 Task: Book a 2-hour genealogy and family history research consultation with an expert genealogist.
Action: Mouse pressed left at (445, 193)
Screenshot: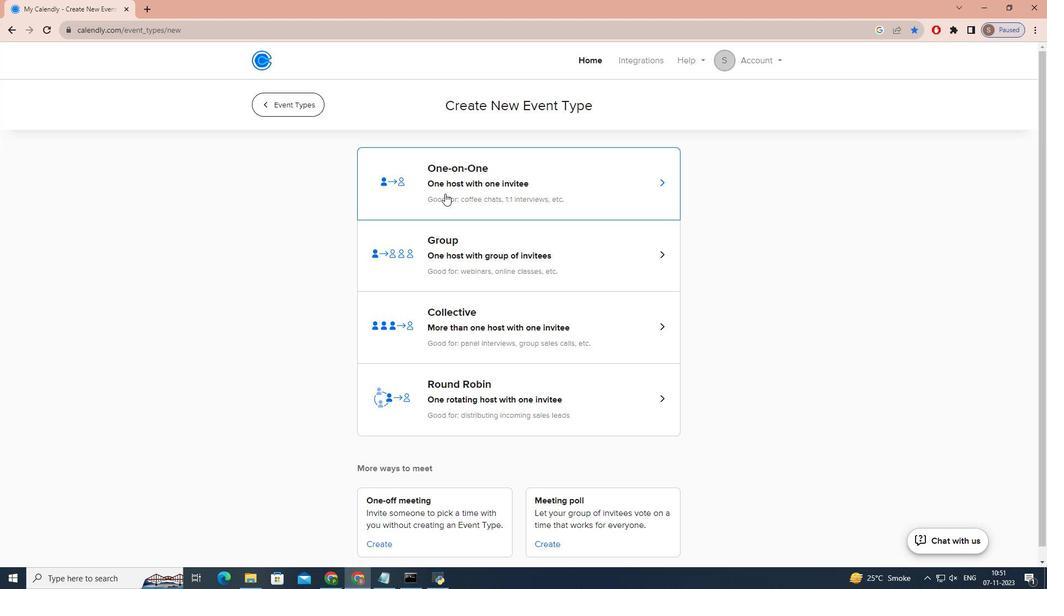 
Action: Mouse moved to (444, 193)
Screenshot: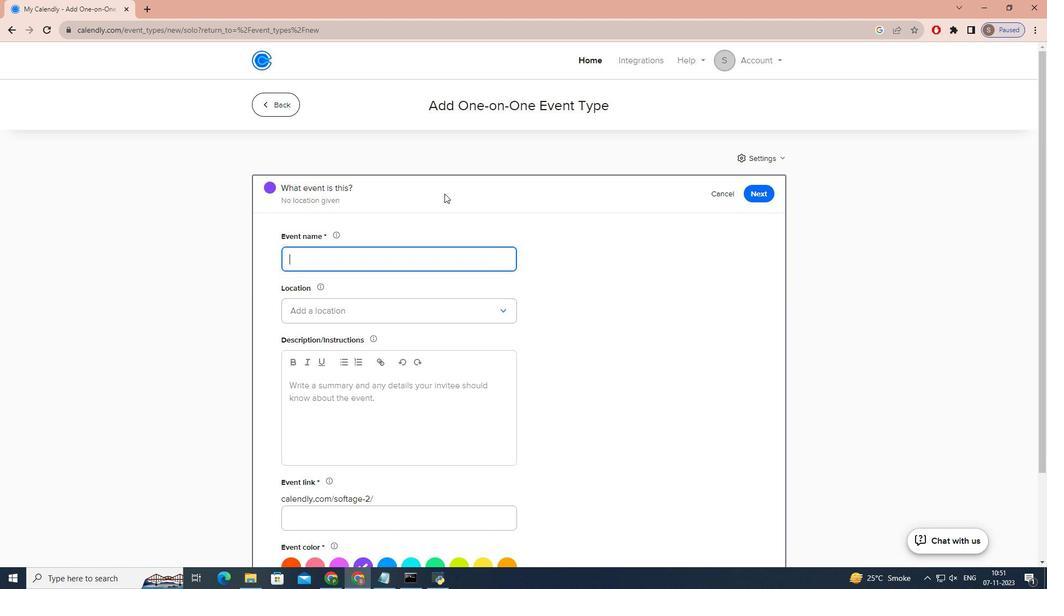 
Action: Key pressed g<Key.caps_lock>ENEALOGY<Key.space>AND<Key.space><Key.caps_lock>f<Key.caps_lock>AMILY<Key.space><Key.caps_lock>h<Key.caps_lock>ISTORY<Key.space><Key.caps_lock>r<Key.caps_lock>ESEARCH<Key.space><Key.caps_lock>c<Key.caps_lock>ONSULTATION
Screenshot: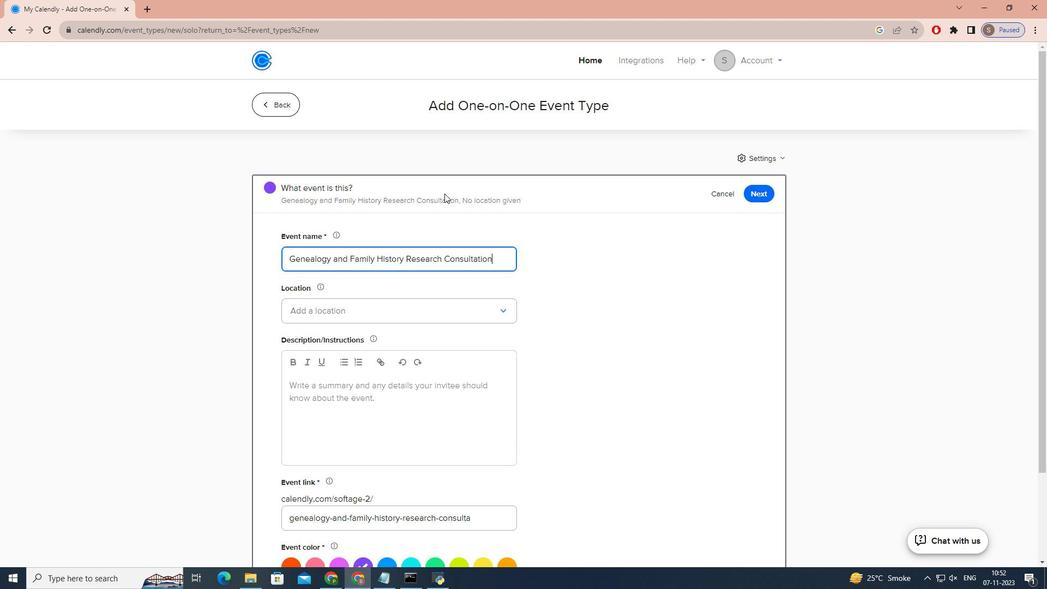 
Action: Mouse moved to (434, 315)
Screenshot: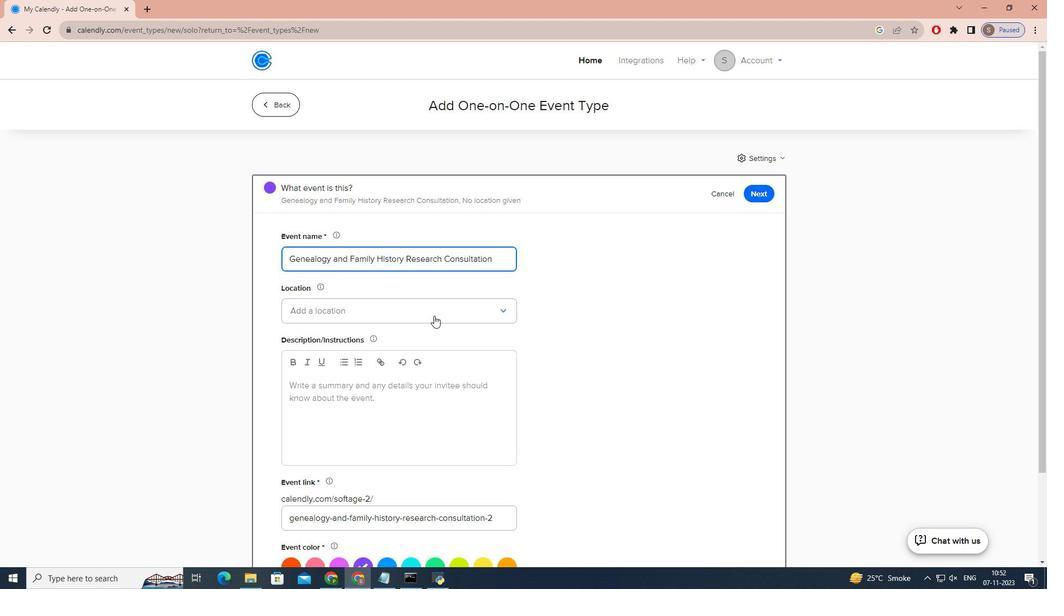 
Action: Mouse pressed left at (434, 315)
Screenshot: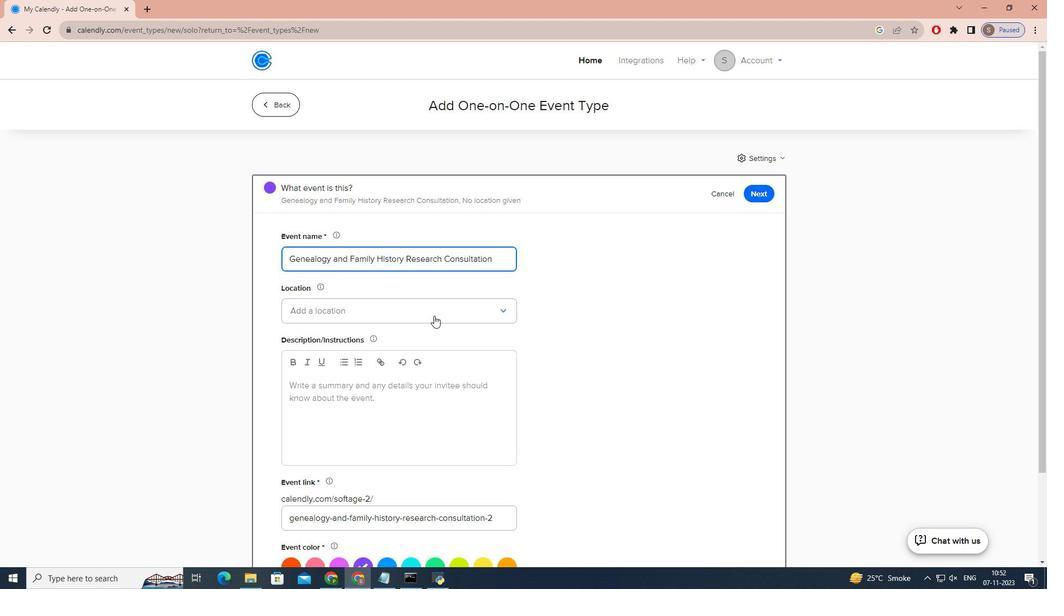 
Action: Mouse moved to (417, 353)
Screenshot: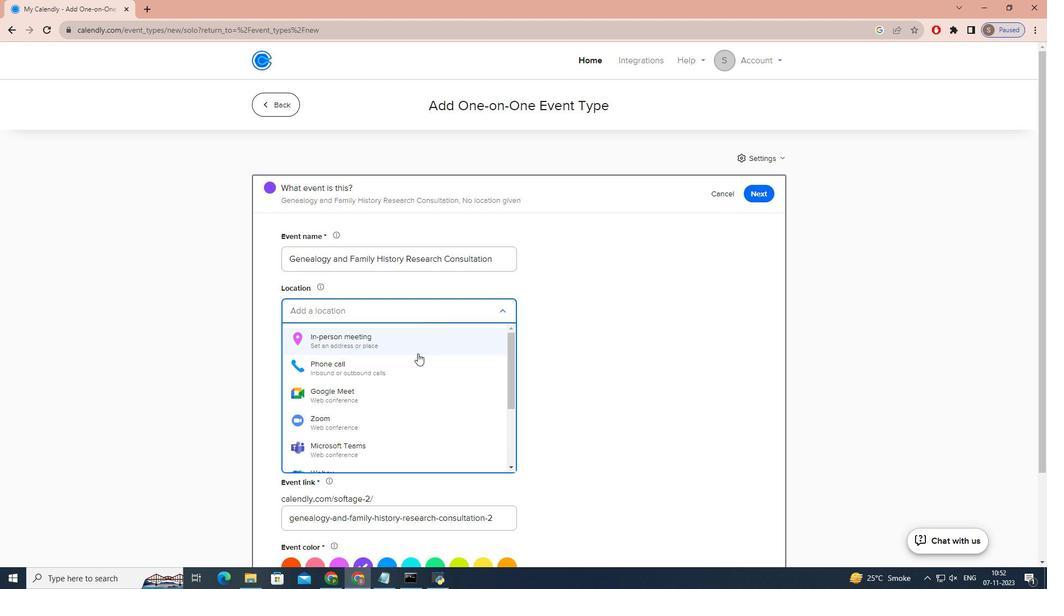 
Action: Mouse pressed left at (417, 353)
Screenshot: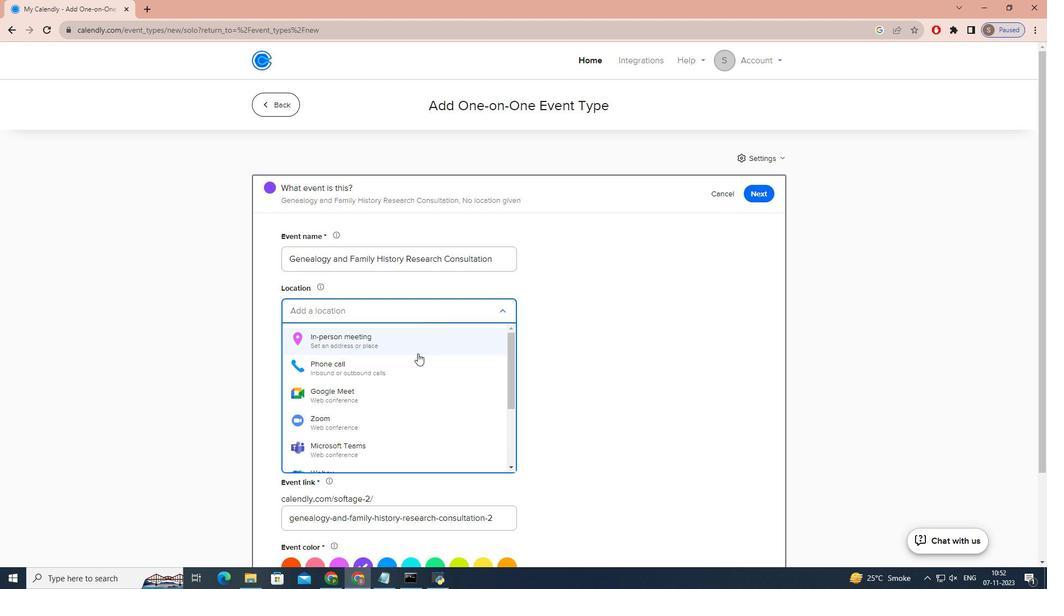 
Action: Mouse moved to (469, 179)
Screenshot: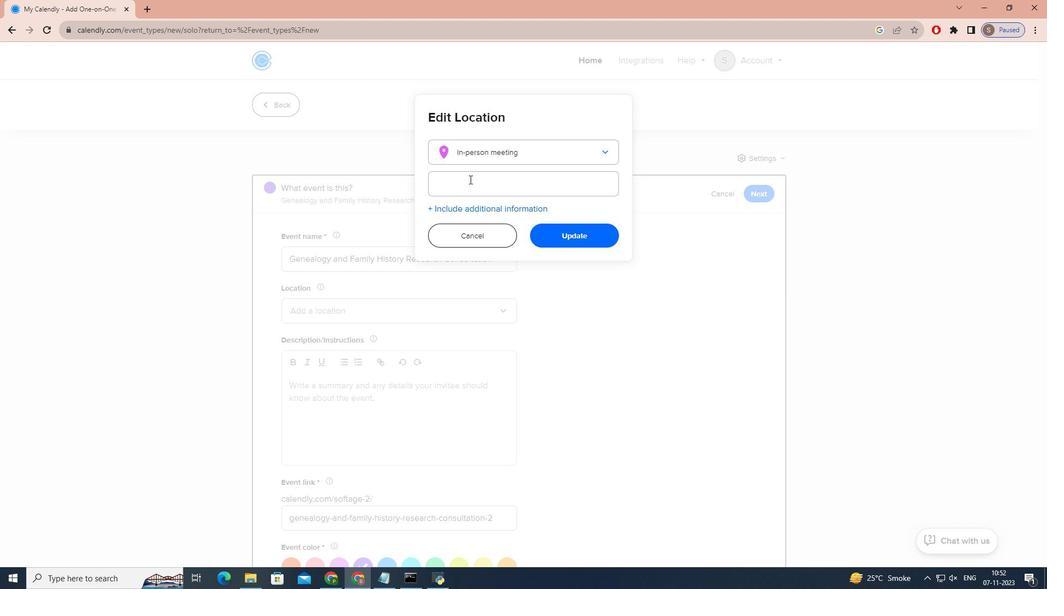 
Action: Mouse pressed left at (469, 179)
Screenshot: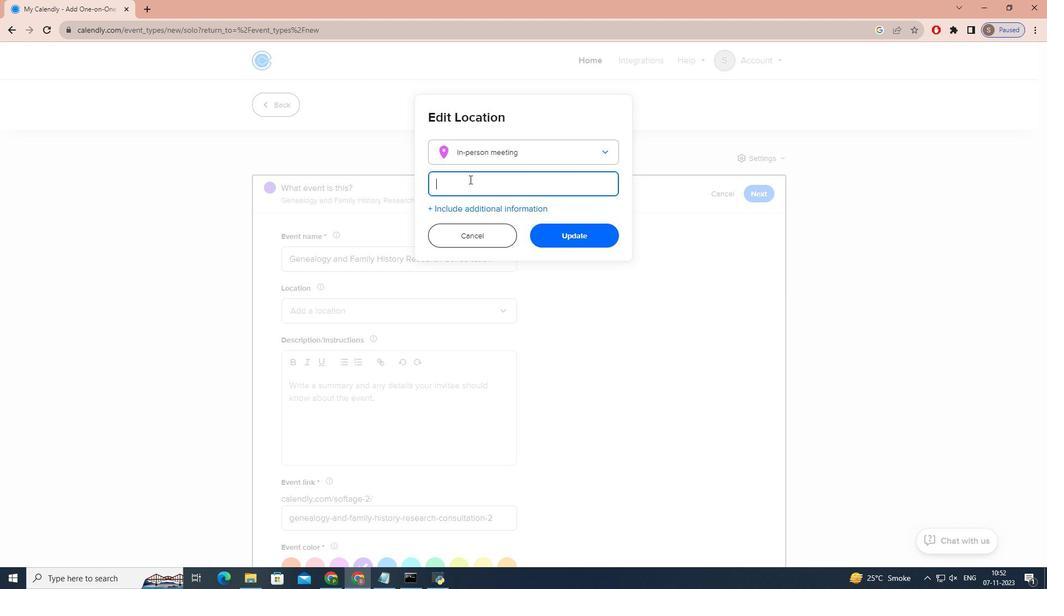 
Action: Key pressed <Key.caps_lock>n<Key.caps_lock>EW<Key.space><Key.caps_lock>e<Key.caps_lock>NGLAND<Key.space><Key.caps_lock>h<Key.caps_lock>ISTORIC<Key.space><Key.caps_lock>g<Key.caps_lock>ENEALOGICAL<Key.space><Key.caps_lock>s<Key.caps_lock>OCIETY,<Key.space><Key.caps_lock>b<Key.caps_lock>OSTON,<Key.space><Key.caps_lock>m<Key.caps_lock>ASSACHUSETTS,<Key.space><Key.caps_lock>usa
Screenshot: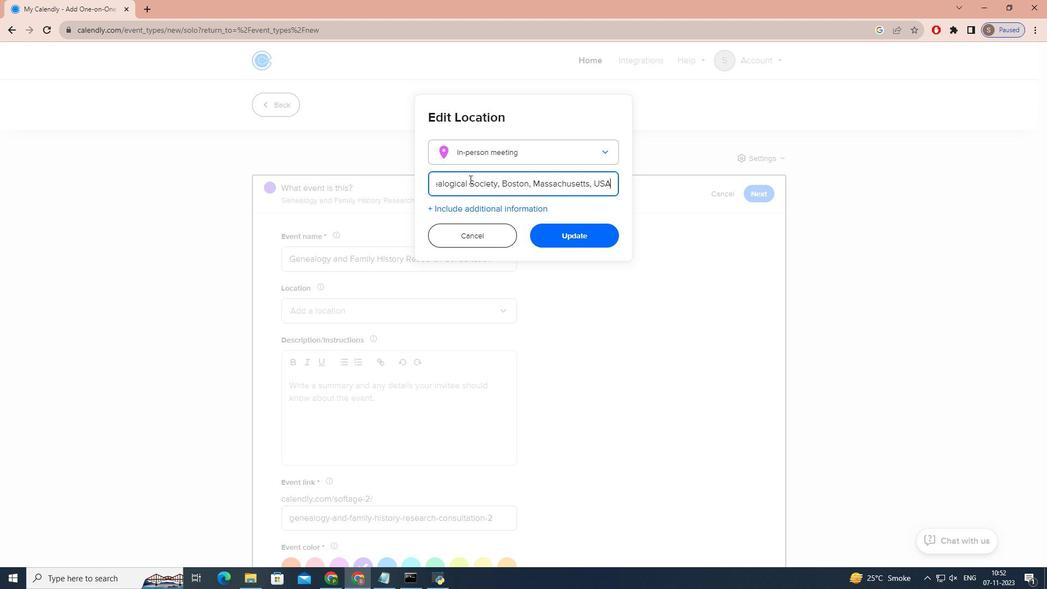 
Action: Mouse moved to (559, 227)
Screenshot: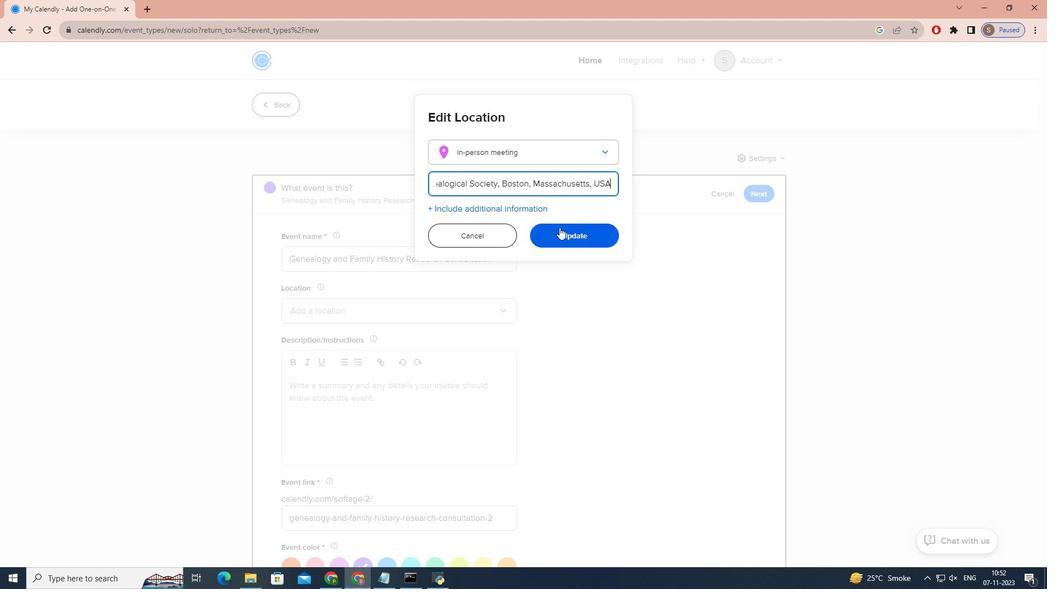 
Action: Mouse pressed left at (559, 227)
Screenshot: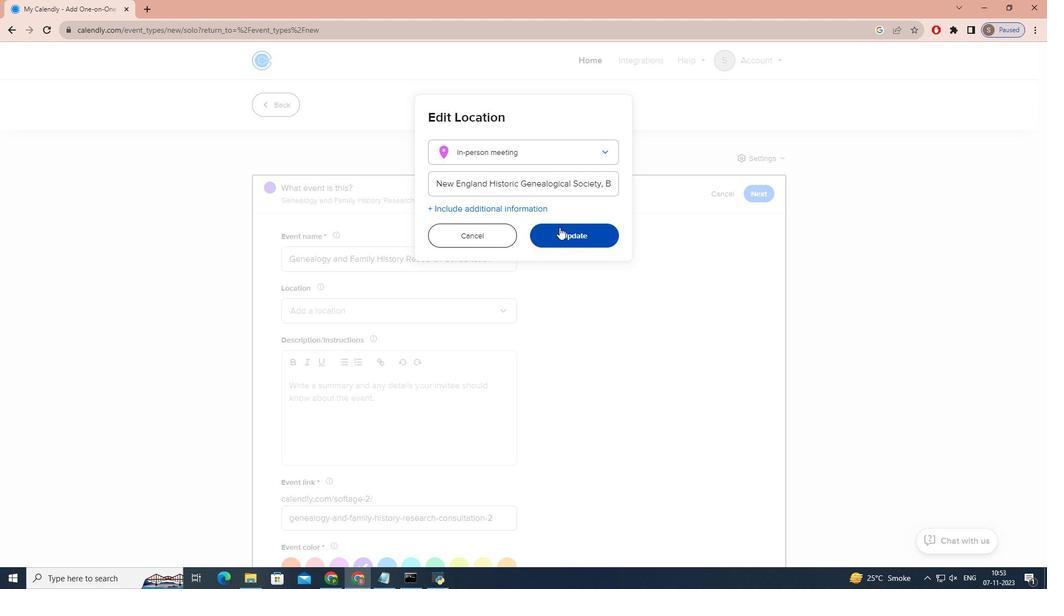 
Action: Mouse moved to (463, 438)
Screenshot: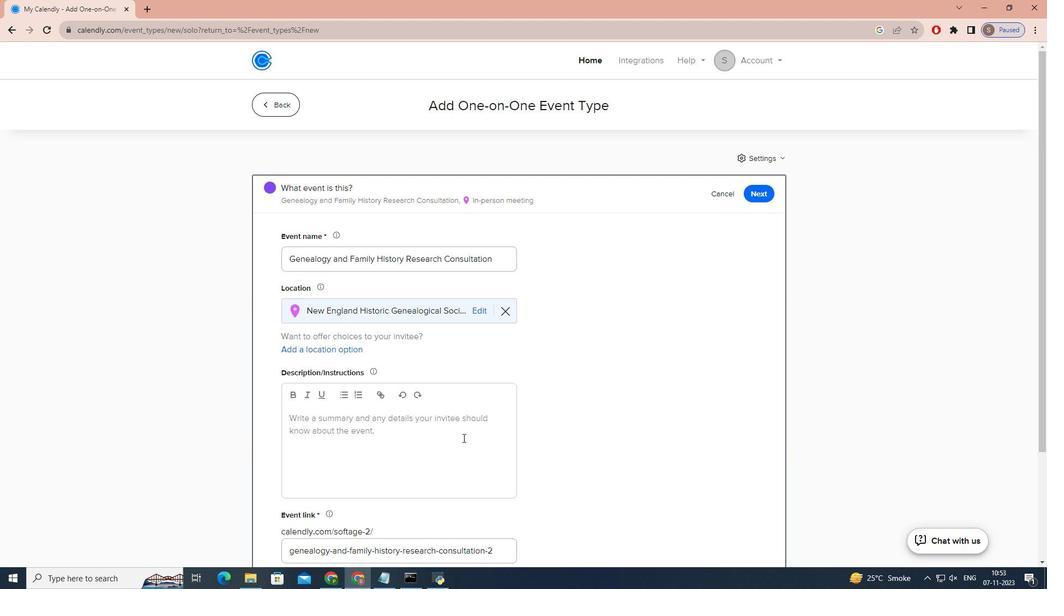 
Action: Mouse pressed left at (463, 438)
Screenshot: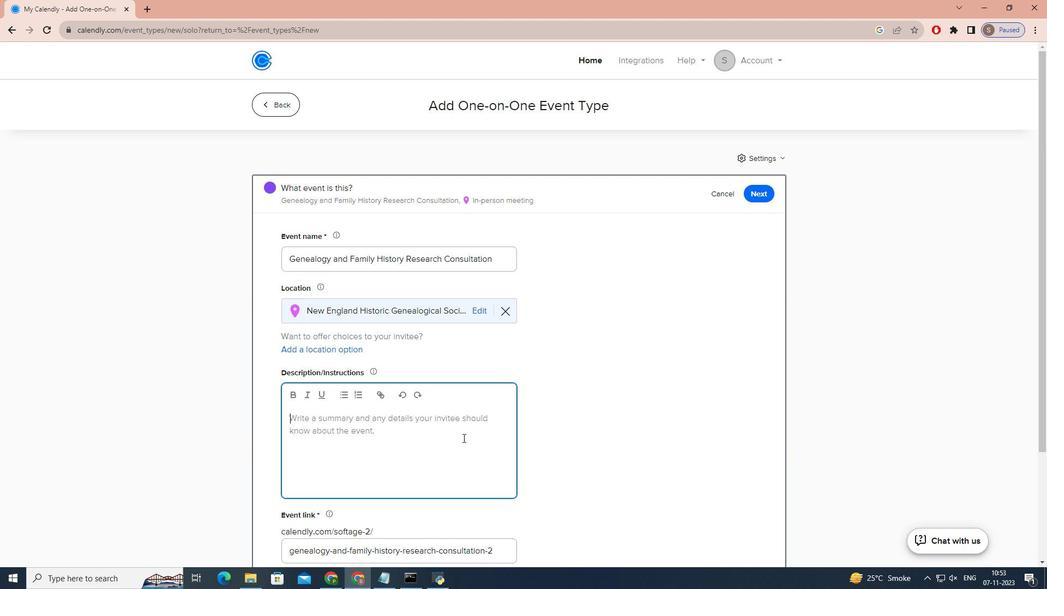 
Action: Mouse moved to (463, 438)
Screenshot: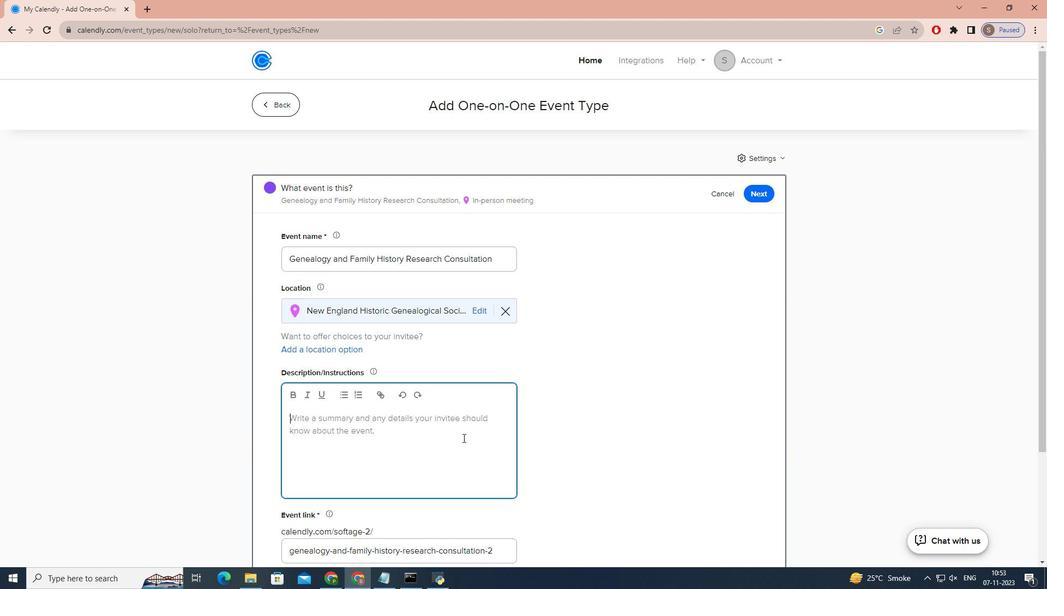 
Action: Key pressed j<Key.caps_lock>OIN<Key.space>US<Key.space>FOR<Key.space>A<Key.space>PERSONALIZED<Key.space>S<Key.backspace>CONSULTATION<Key.space>WITH<Key.space>A<Key.space>SEASONED<Key.space>GENEALOGIST<Key.space>TO<Key.space>UNLOCK<Key.space>THE<Key.space>MYSTERIES<Key.space>OF<Key.space>YOUR<Key.space>FAMILY<Key.space>HISTORY<Key.space>AND<Key.space>BUILD<Key.space>YOUR<Key.space>FAMILY<Key.space>TREE.<Key.space><Key.caps_lock>w<Key.caps_lock>HETHER<Key.space>YOU<Key.space>ARE<Key.space>JUST<Key.space>STARTING<Key.space>YOUR<Key.space>GENEO<Key.backspace><Key.backspace>EALOGICAL<Key.space>JOURNEY<Key.space>OR<Key.space>NEED<Key.space>HELP<Key.space>WITH<Key.space>A<Key.space>SPECIFIC<Key.space>RESEARCH<Key.space>CHALLENEGE<Key.backspace><Key.backspace><Key.backspace>GES,<Key.space>OUR<Key.space>EXPERT<Key.space>WILL<Key.space>GUIDE<Key.space>YOU<Key.space>THROUGH<Key.space>THE<Key.space>PROCESS,<Key.space>OFFERING<Key.space>TAILORED<Key.space>ADVICE,<Key.space>RESEARCH<Key.space>STRATEGIES,<Key.space>AND<Key.space>ACCESS<Key.space>TO<Key.space>VALUABLE<Key.space>RESOURCES.<Key.space>
Screenshot: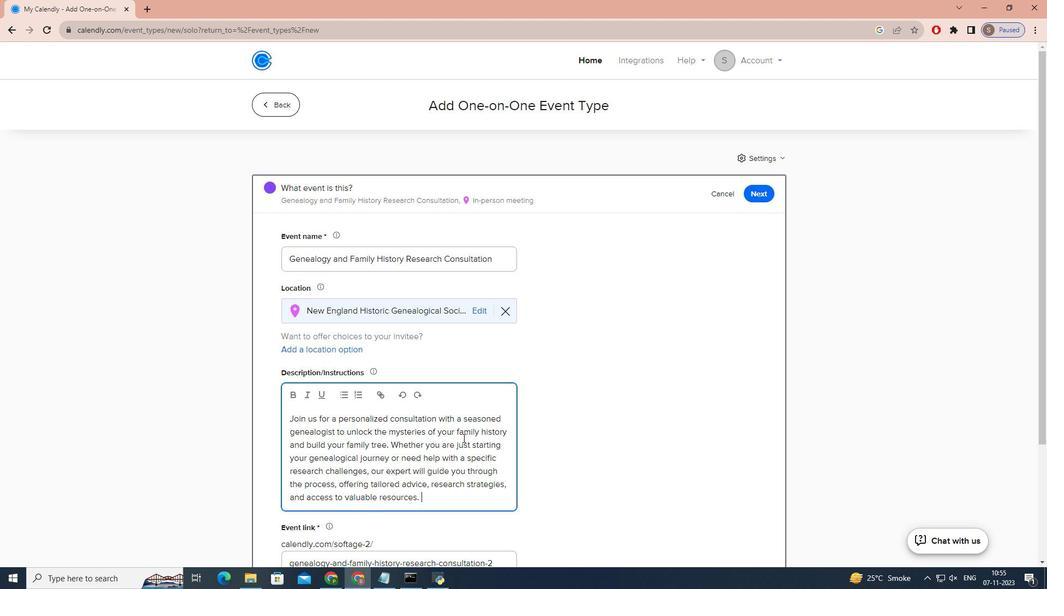
Action: Mouse scrolled (463, 437) with delta (0, 0)
Screenshot: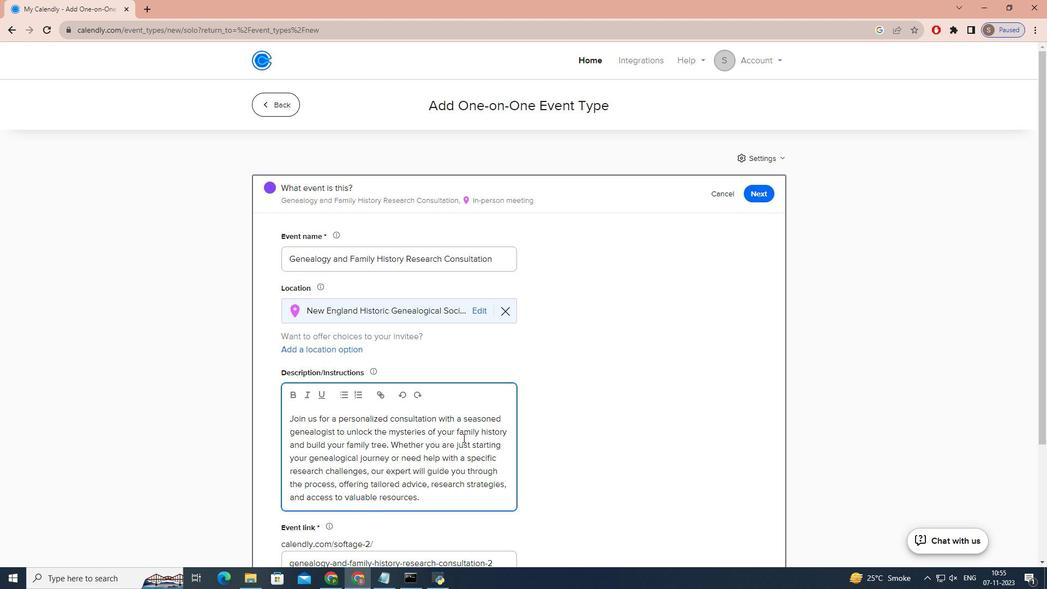 
Action: Mouse scrolled (463, 437) with delta (0, 0)
Screenshot: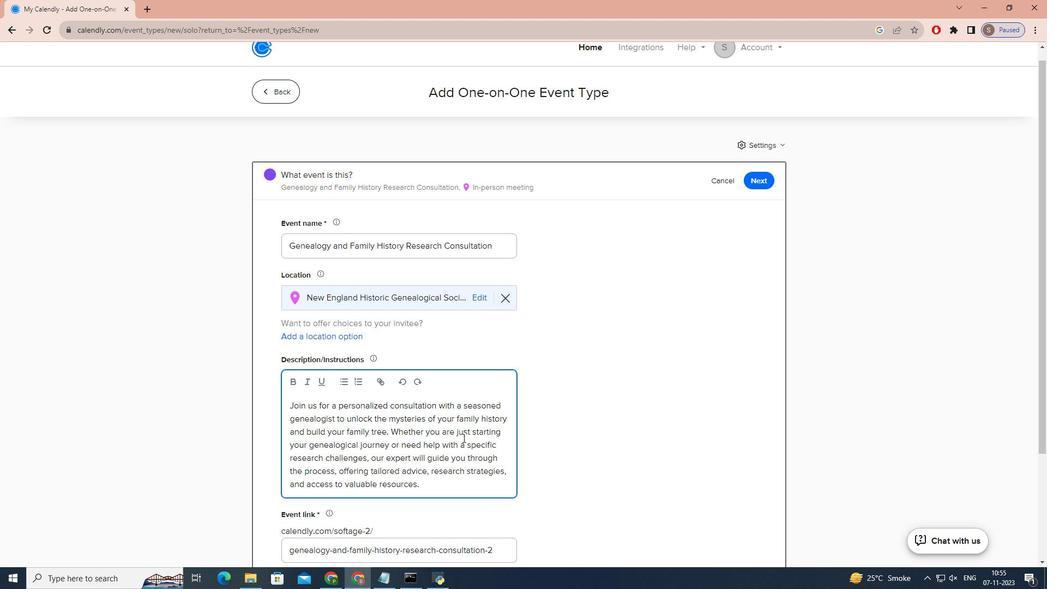 
Action: Mouse scrolled (463, 437) with delta (0, 0)
Screenshot: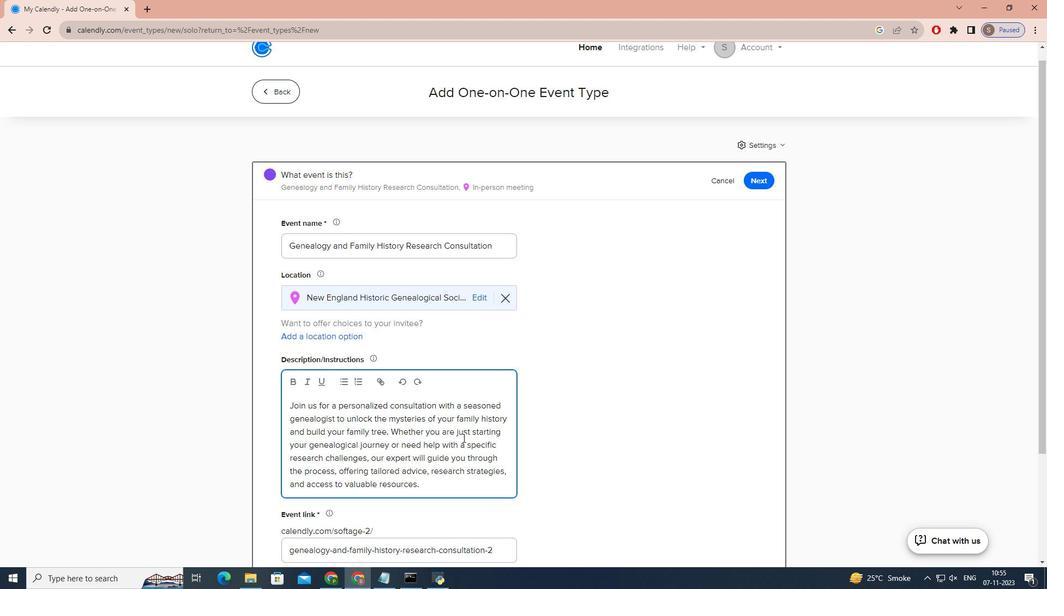 
Action: Mouse scrolled (463, 437) with delta (0, 0)
Screenshot: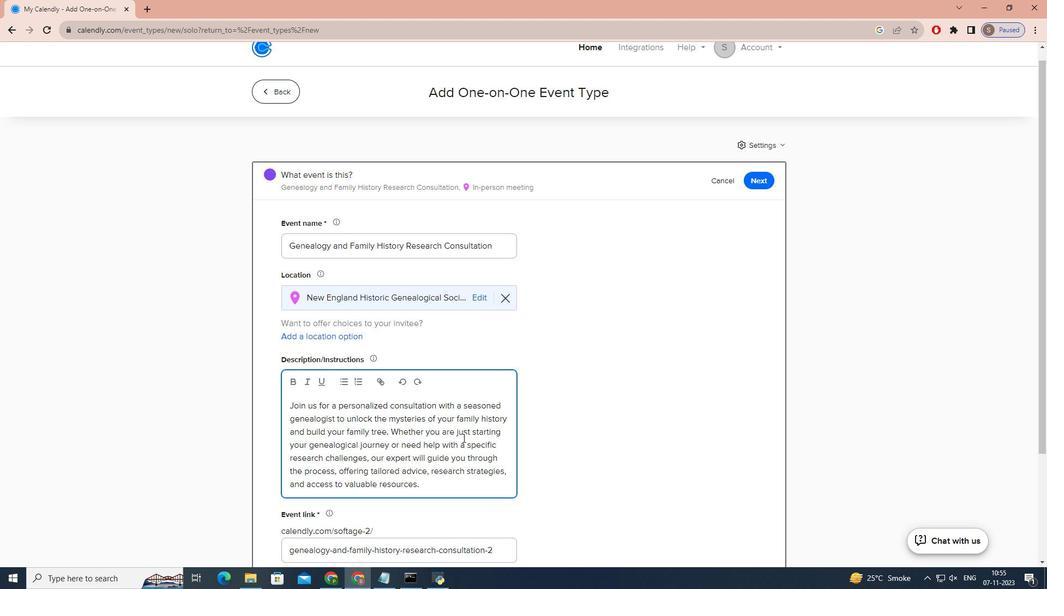 
Action: Mouse scrolled (463, 437) with delta (0, 0)
Screenshot: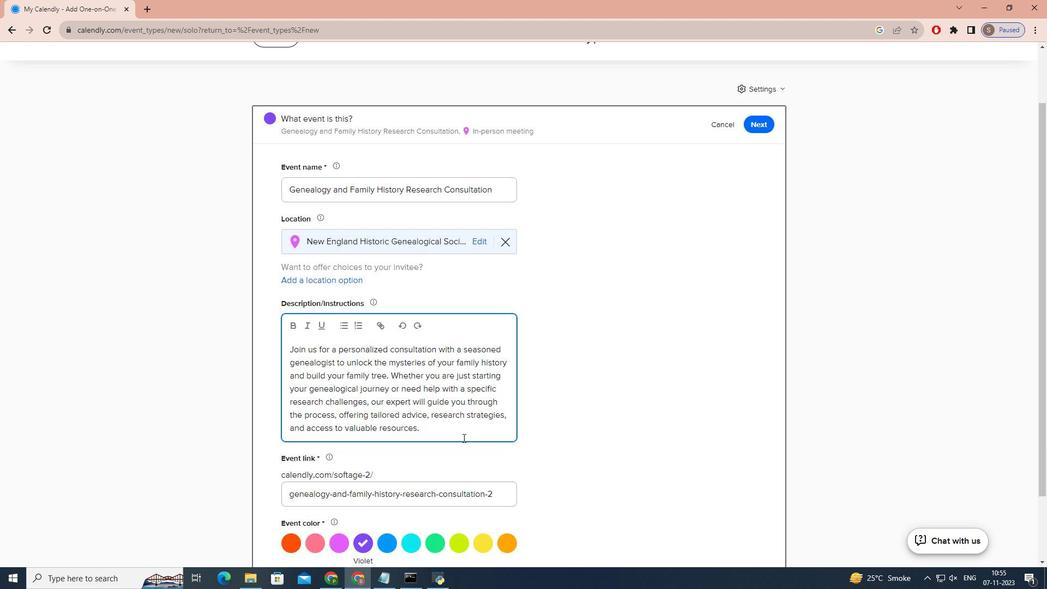 
Action: Mouse scrolled (463, 437) with delta (0, 0)
Screenshot: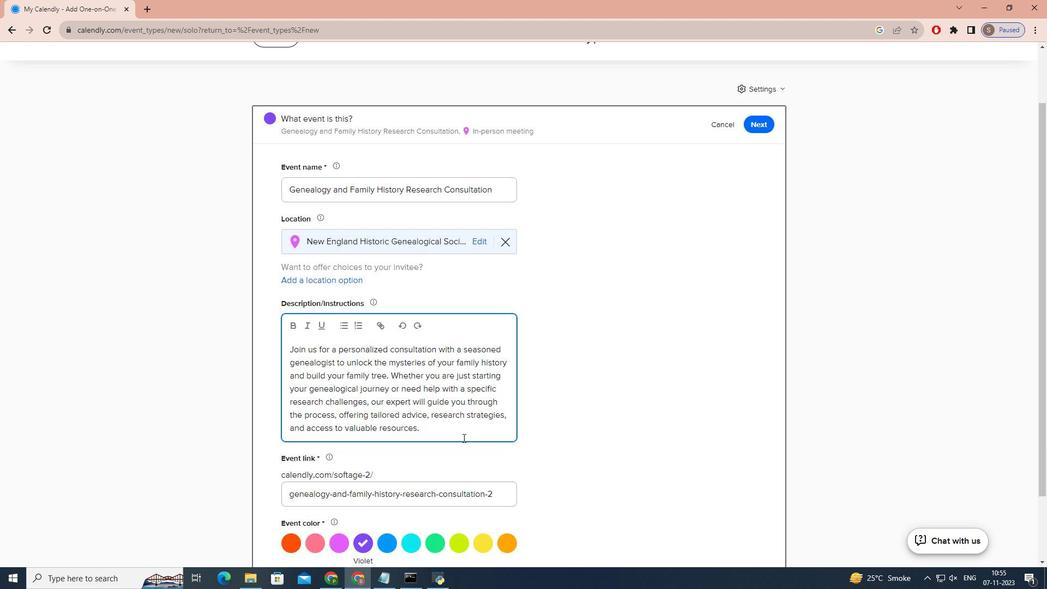 
Action: Mouse moved to (314, 461)
Screenshot: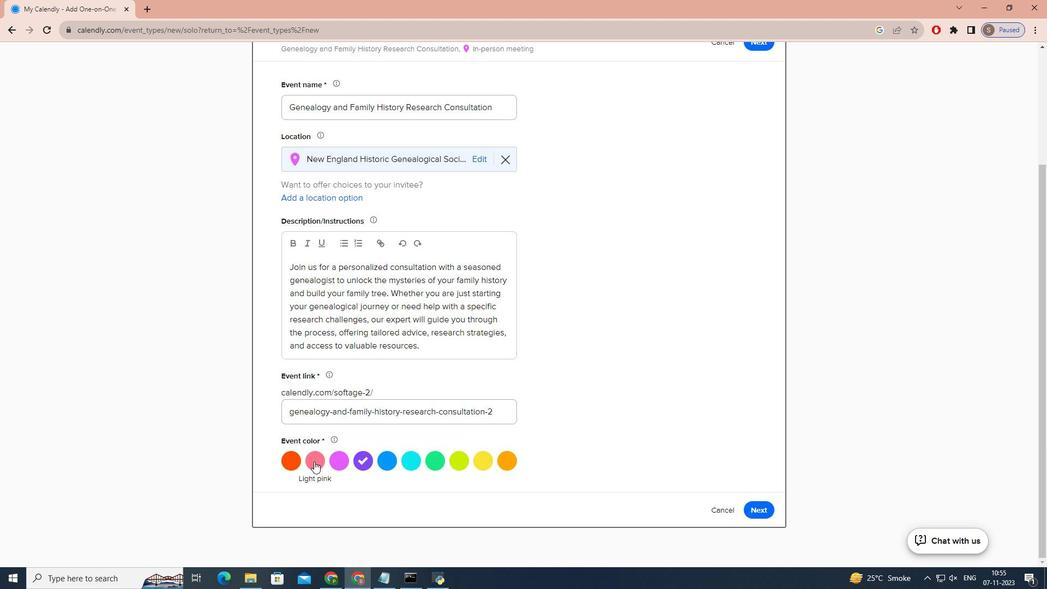 
Action: Mouse pressed left at (314, 461)
Screenshot: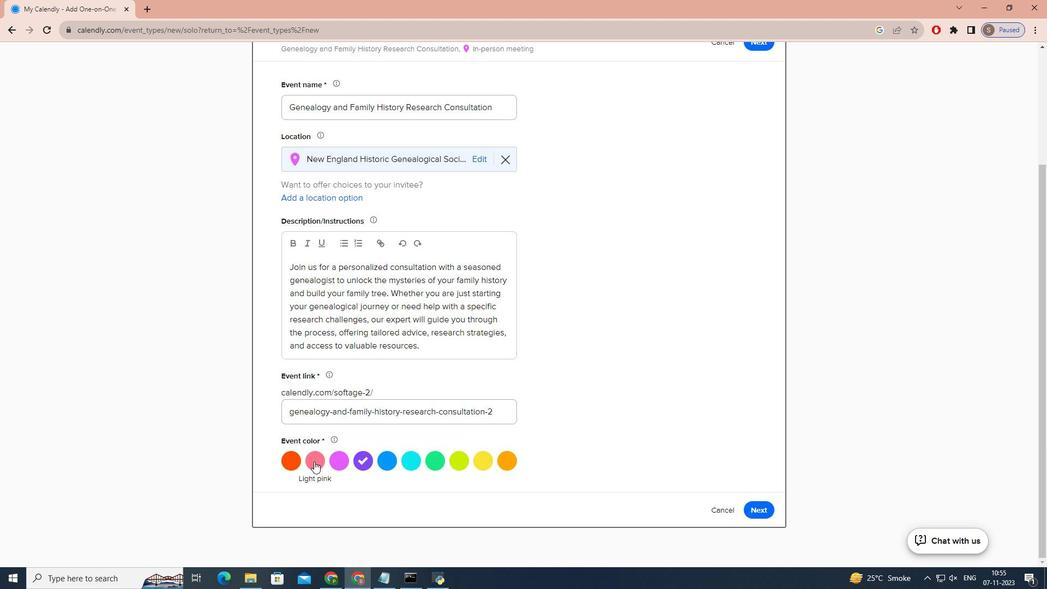 
Action: Mouse moved to (753, 507)
Screenshot: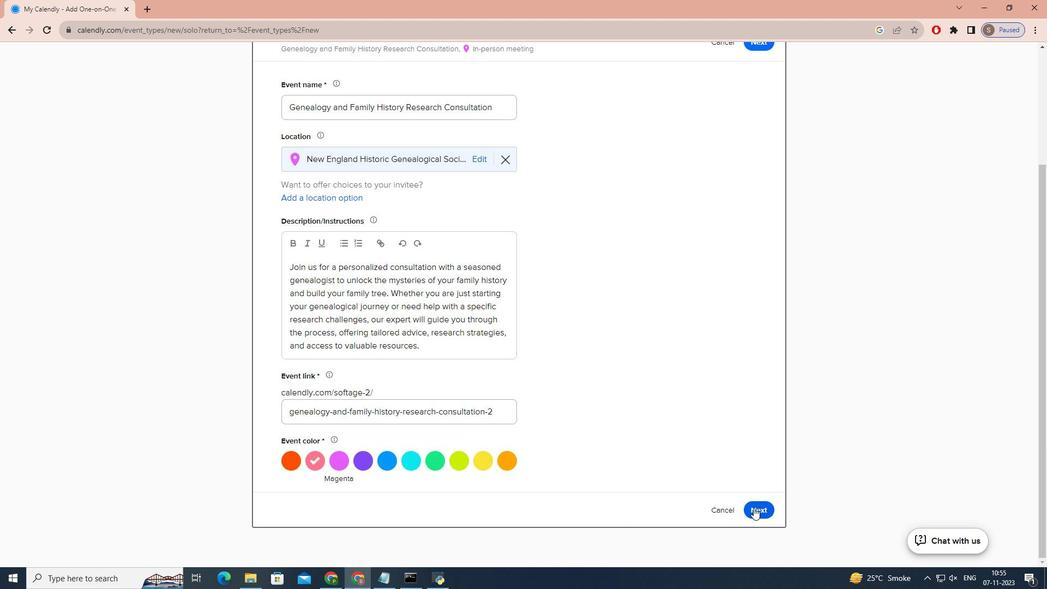 
Action: Mouse pressed left at (753, 507)
Screenshot: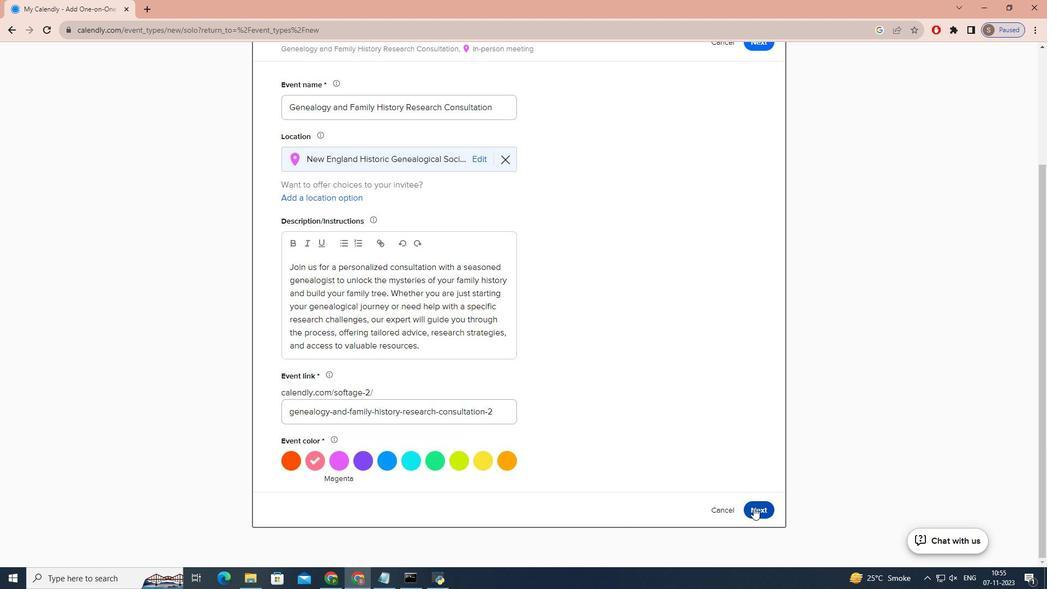 
Action: Mouse moved to (409, 311)
Screenshot: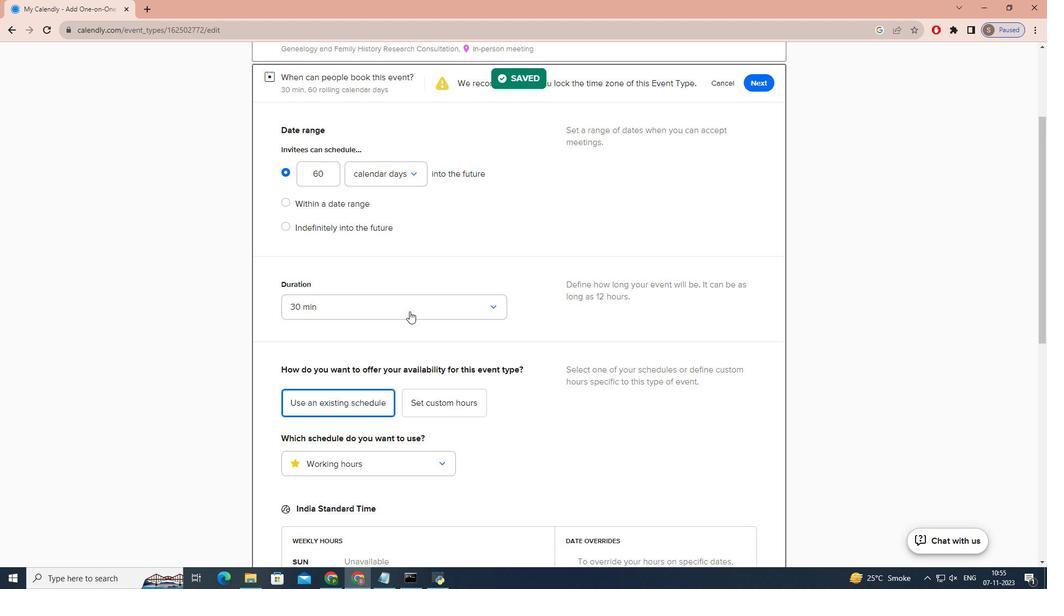 
Action: Mouse pressed left at (409, 311)
Screenshot: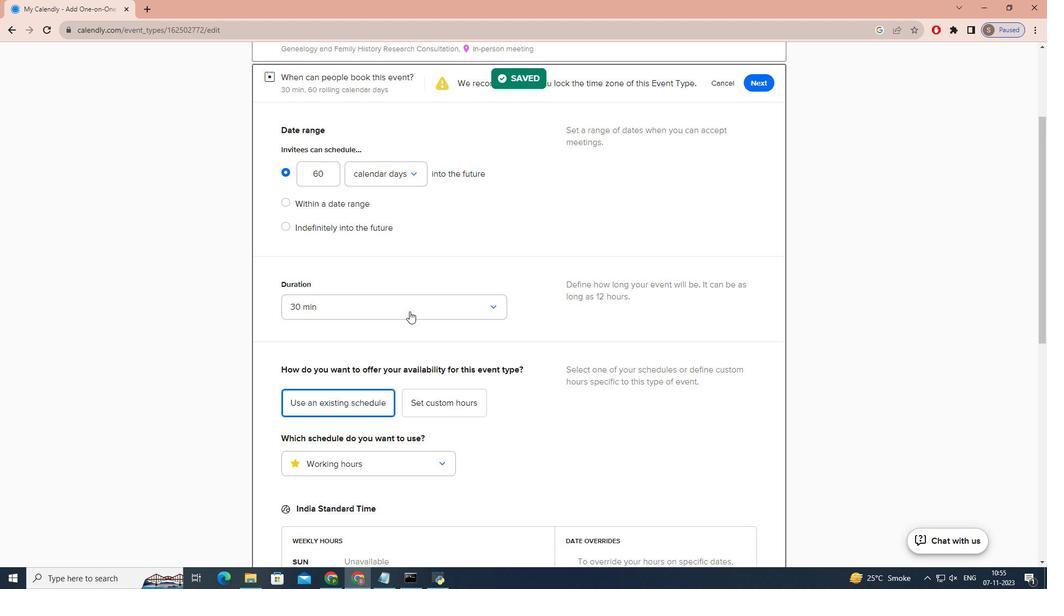 
Action: Mouse moved to (390, 415)
Screenshot: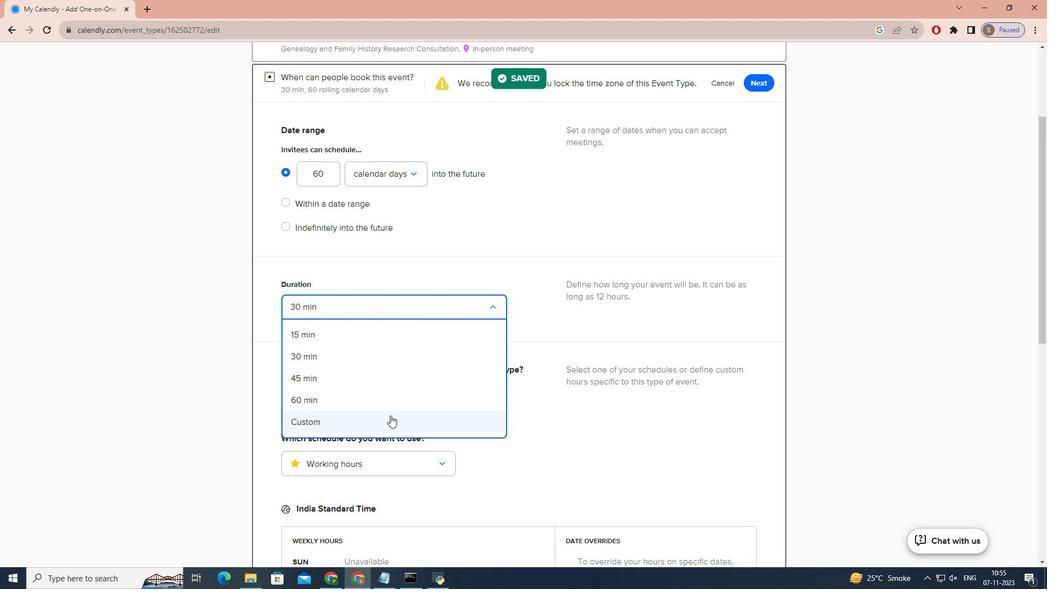 
Action: Mouse pressed left at (390, 415)
Screenshot: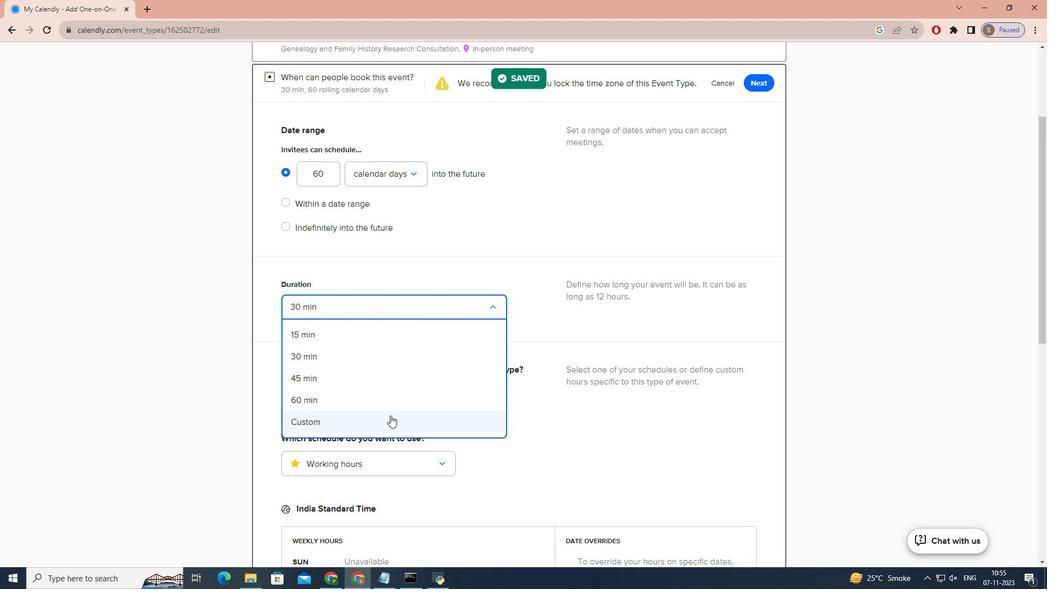 
Action: Key pressed 2
Screenshot: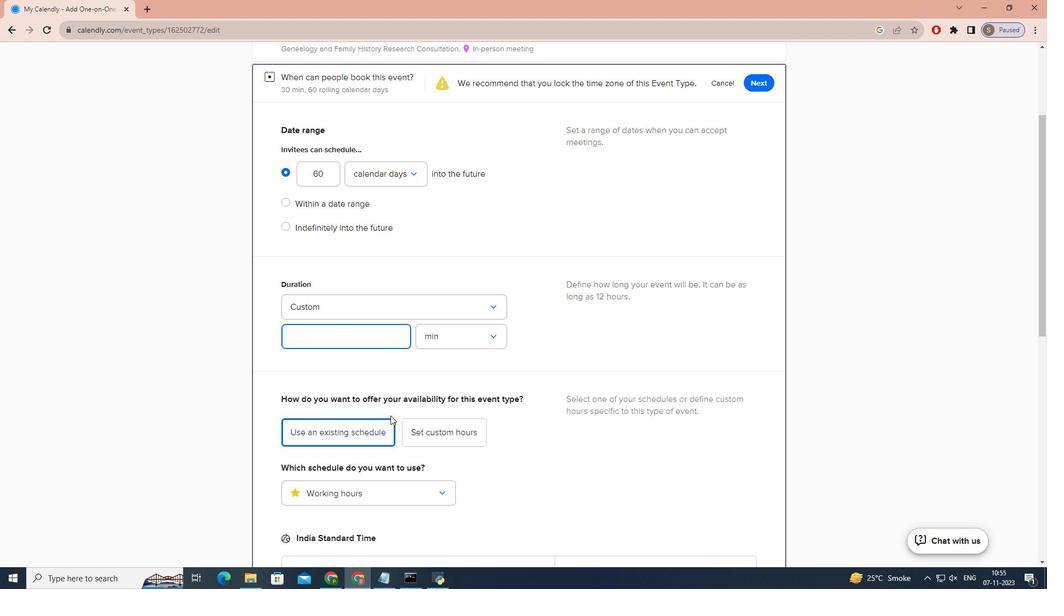 
Action: Mouse moved to (468, 330)
Screenshot: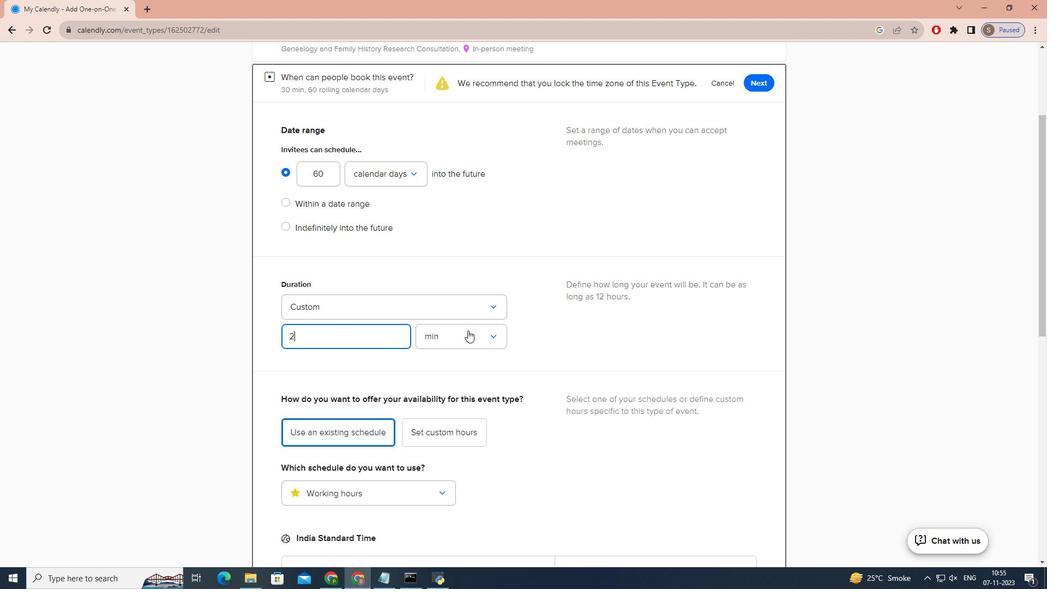
Action: Mouse pressed left at (468, 330)
Screenshot: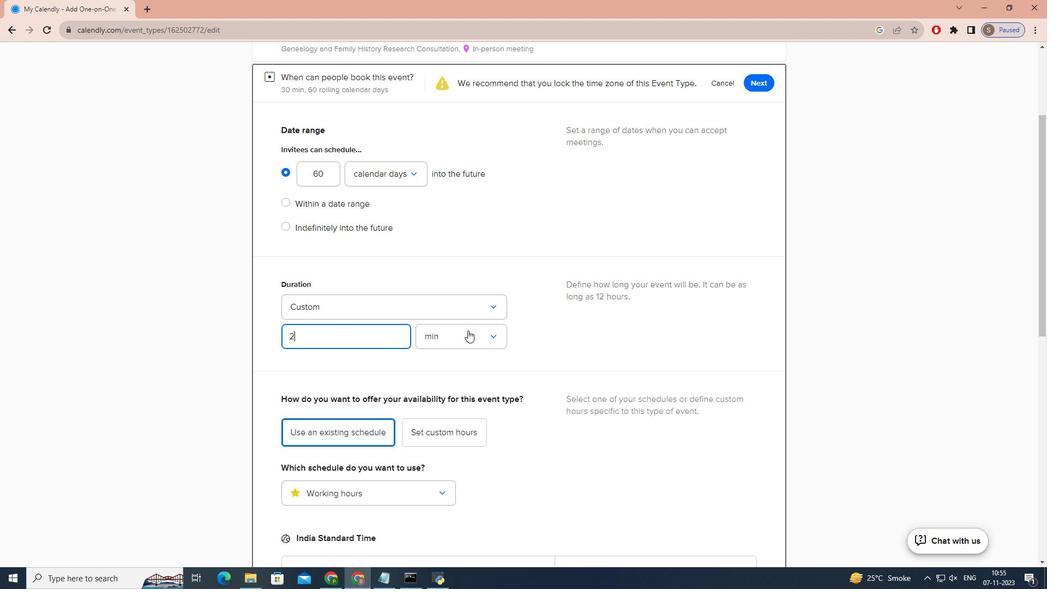 
Action: Mouse moved to (458, 382)
Screenshot: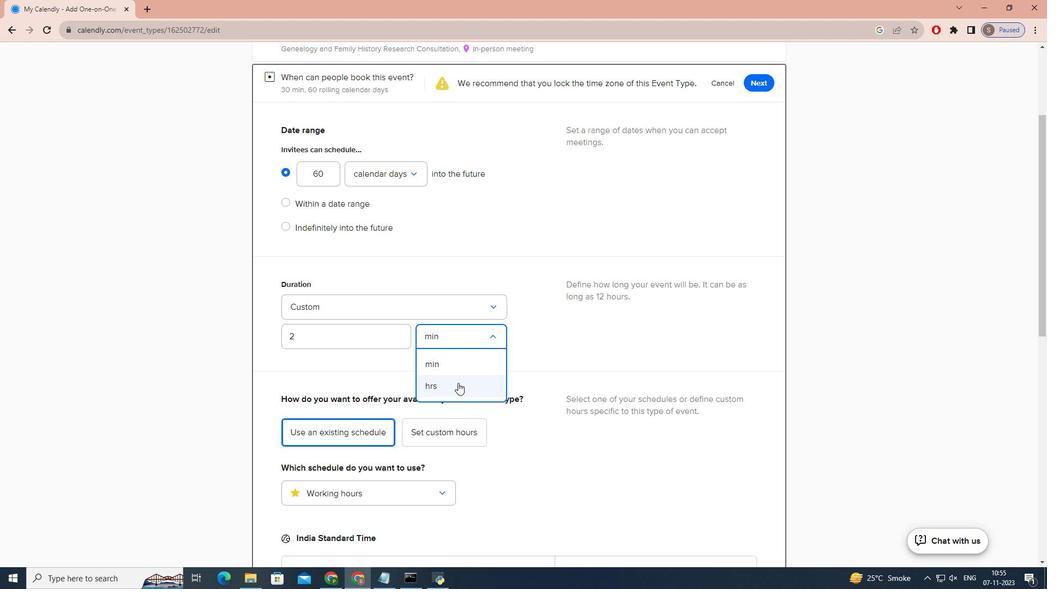 
Action: Mouse pressed left at (458, 382)
Screenshot: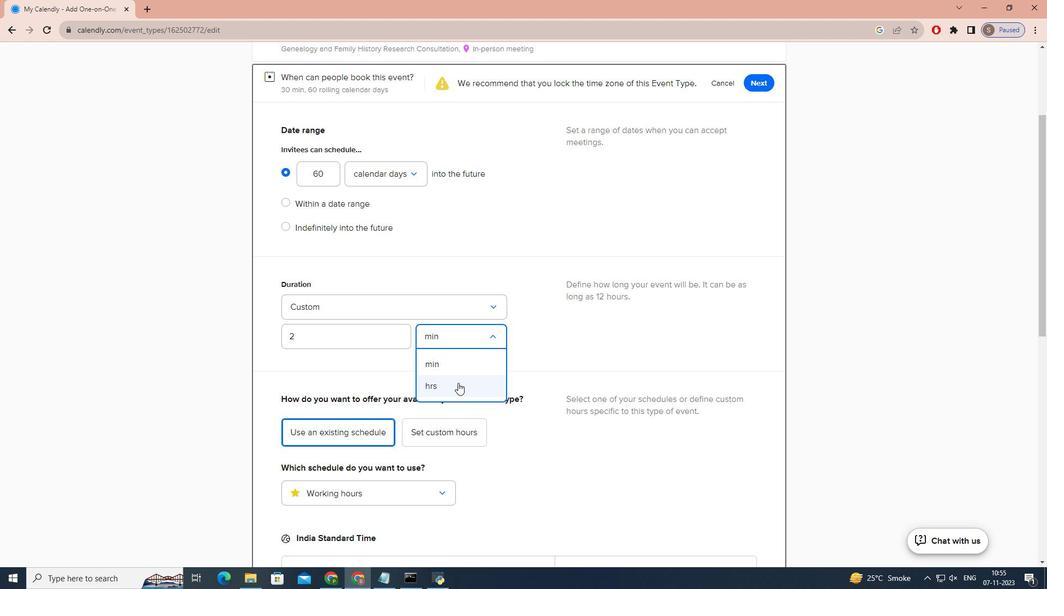
Action: Mouse moved to (634, 361)
Screenshot: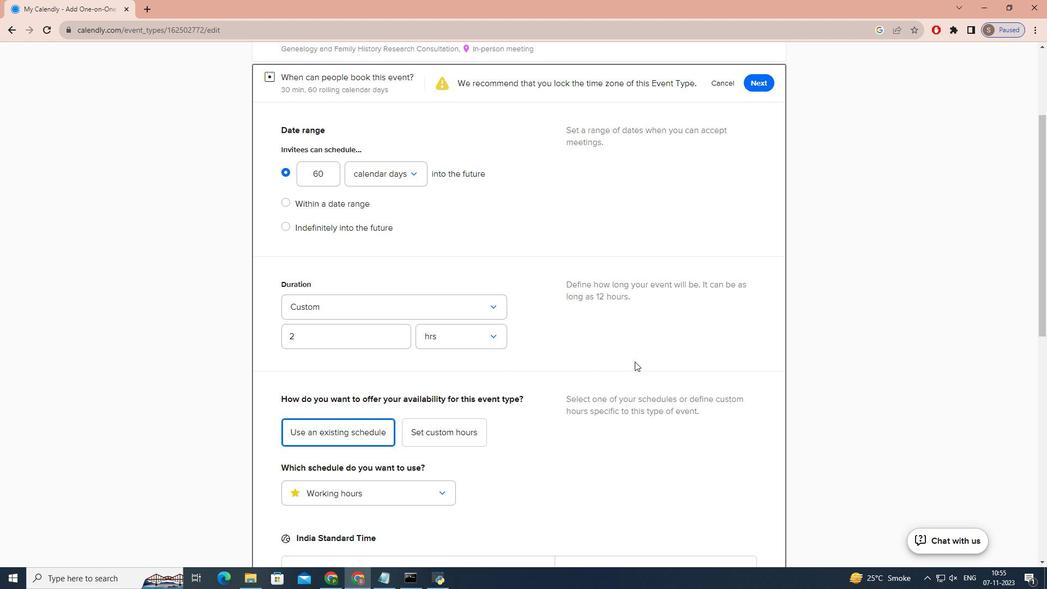 
Action: Mouse scrolled (634, 362) with delta (0, 0)
Screenshot: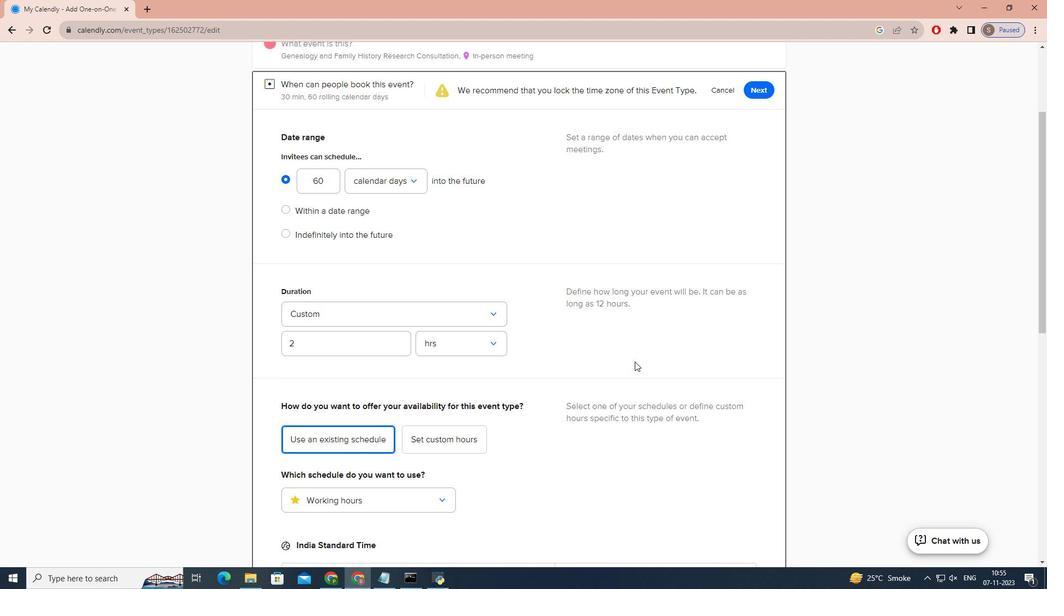 
Action: Mouse scrolled (634, 362) with delta (0, 0)
Screenshot: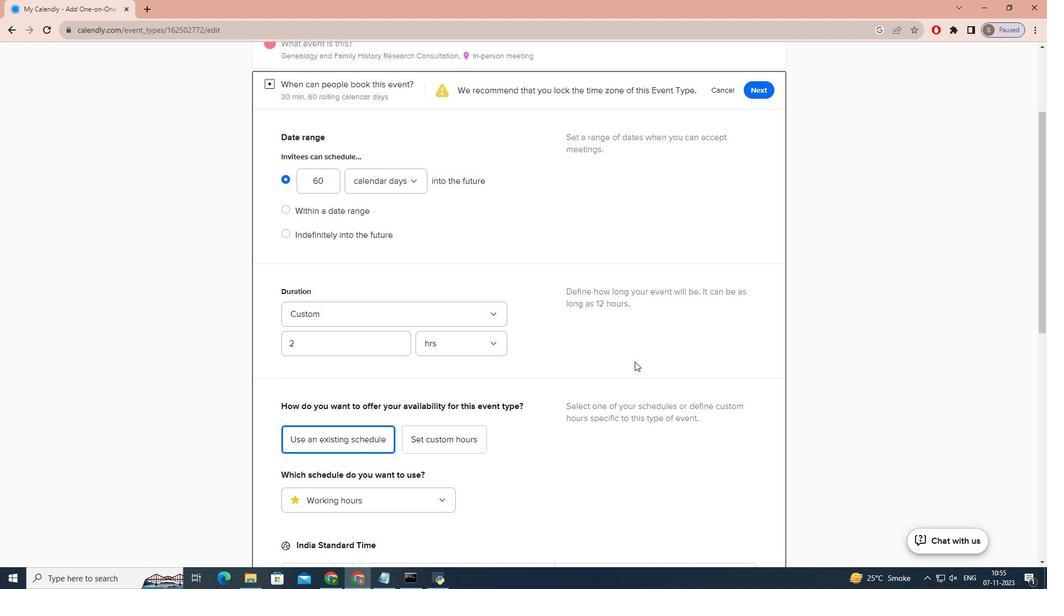 
Action: Mouse scrolled (634, 362) with delta (0, 0)
Screenshot: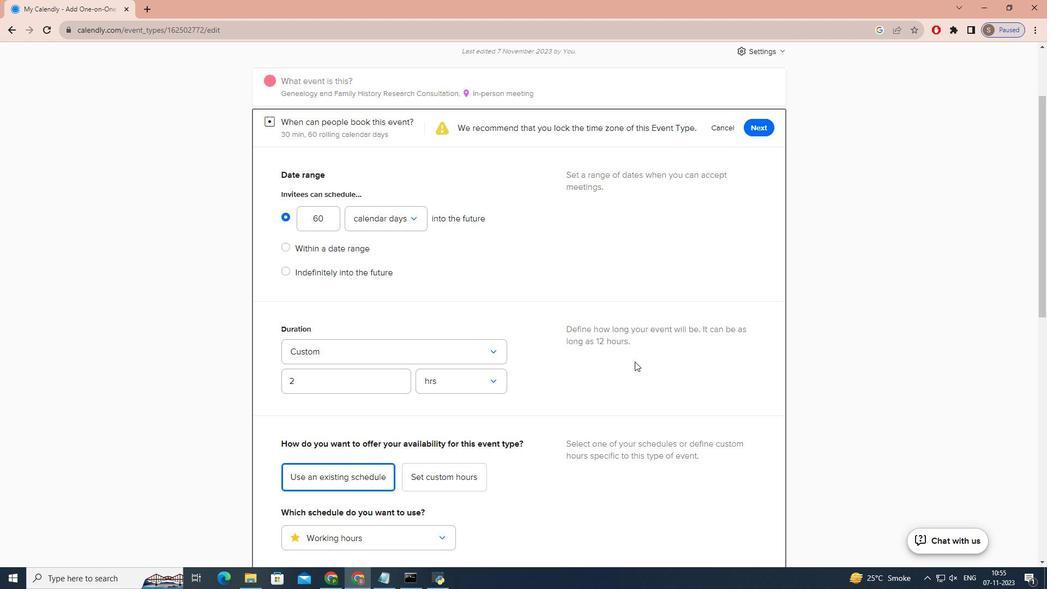 
Action: Mouse scrolled (634, 362) with delta (0, 0)
Screenshot: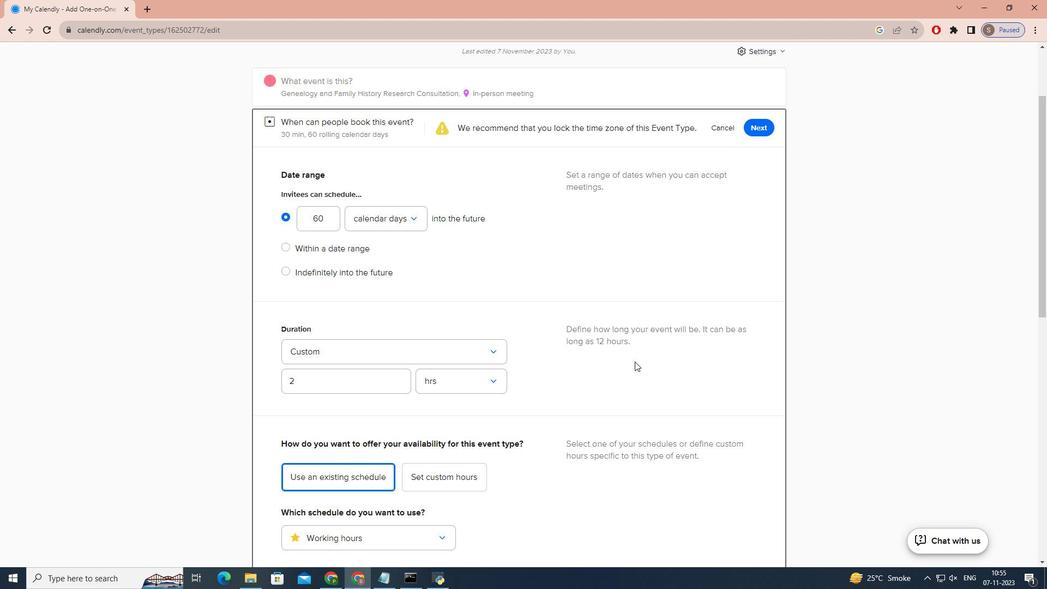 
Action: Mouse moved to (748, 228)
Screenshot: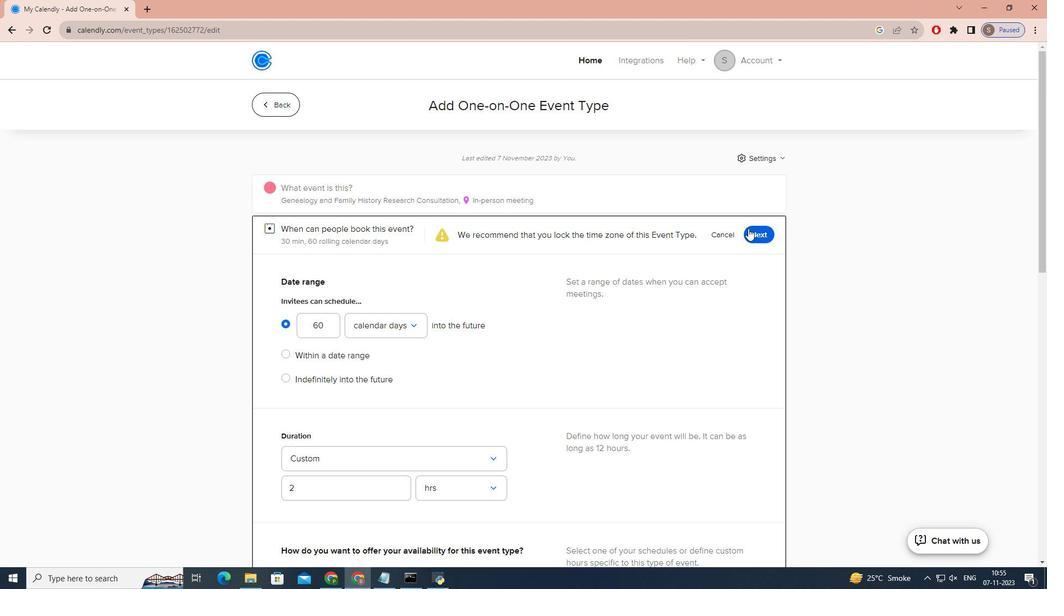 
Action: Mouse pressed left at (748, 228)
Screenshot: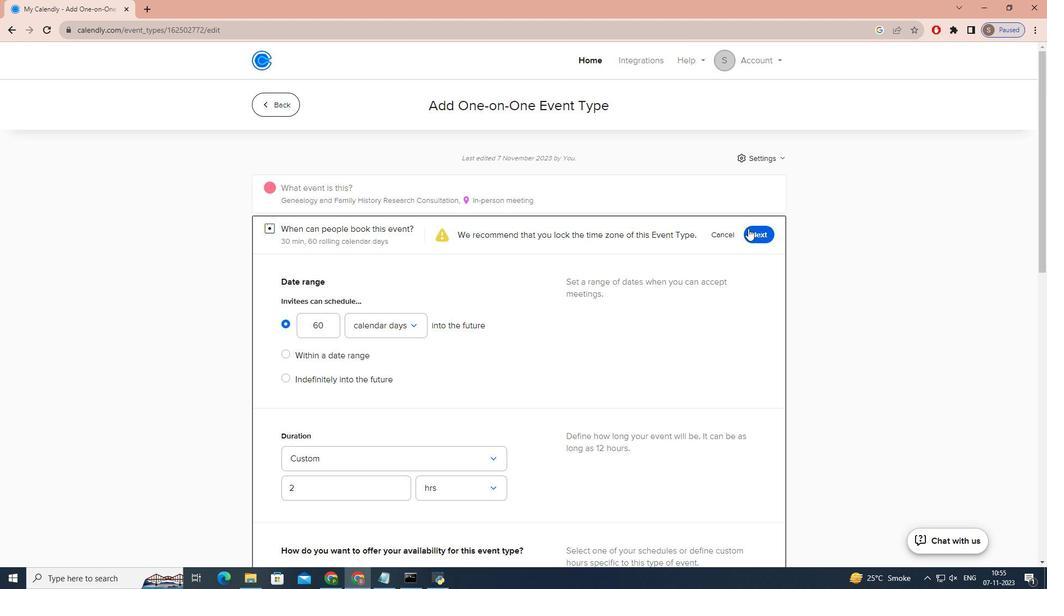
